 Task: Create a due date automation trigger when advanced on, on the wednesday of the week a card is due add dates not due next week at 11:00 AM.
Action: Mouse pressed left at (444, 259)
Screenshot: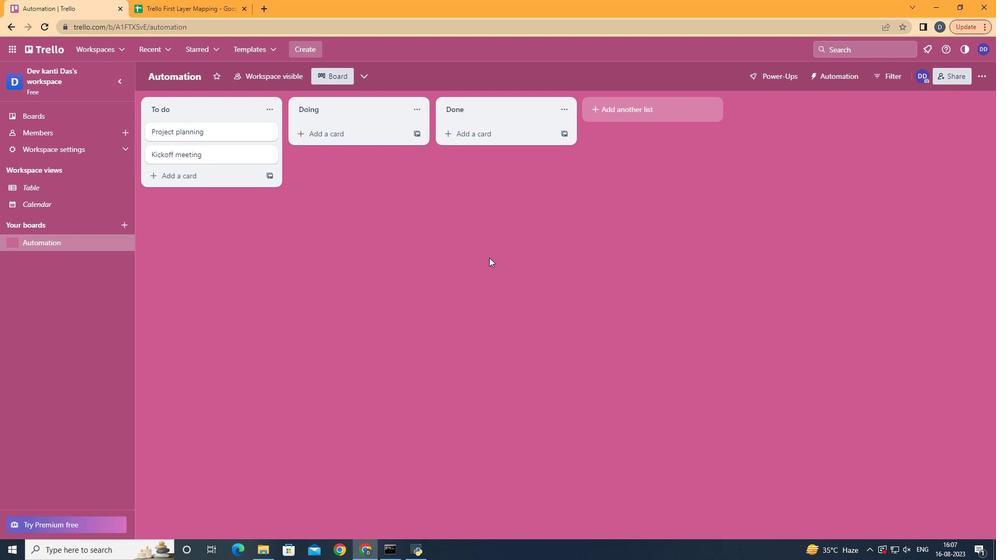 
Action: Mouse moved to (984, 65)
Screenshot: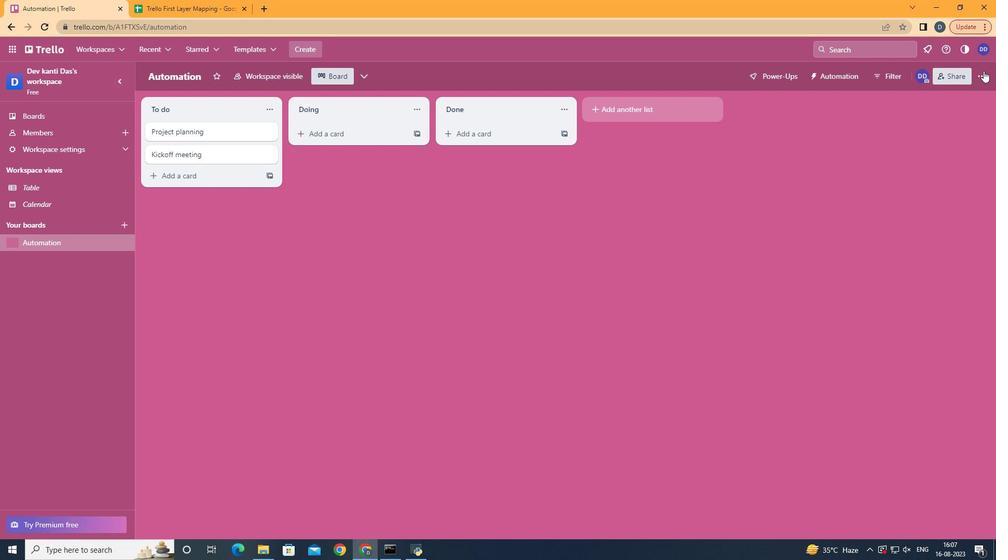 
Action: Mouse pressed left at (984, 65)
Screenshot: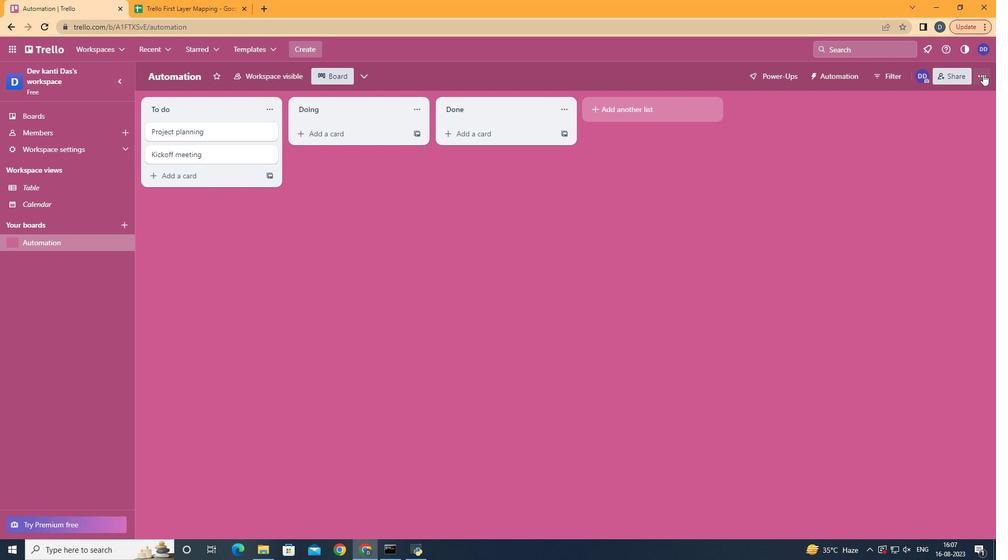 
Action: Mouse moved to (983, 74)
Screenshot: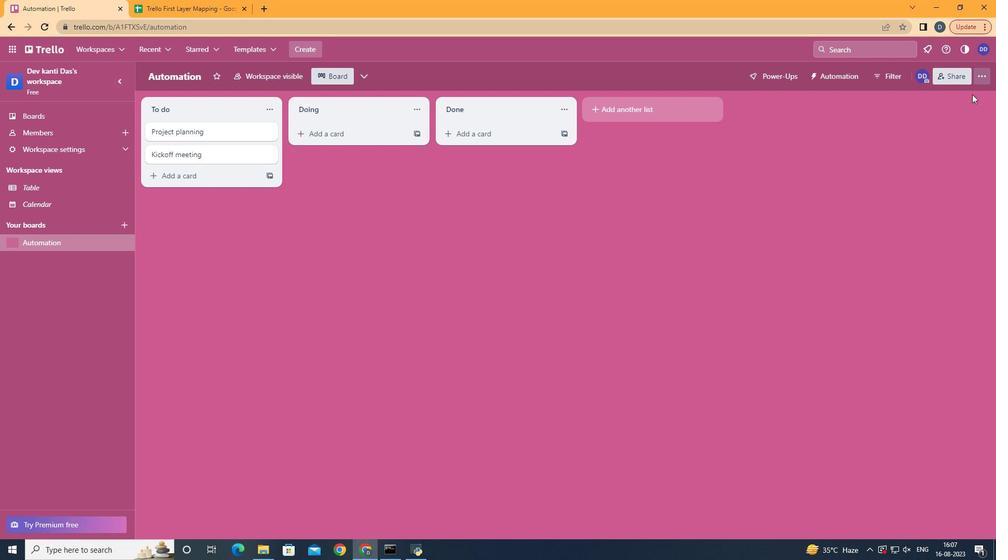 
Action: Mouse pressed left at (983, 74)
Screenshot: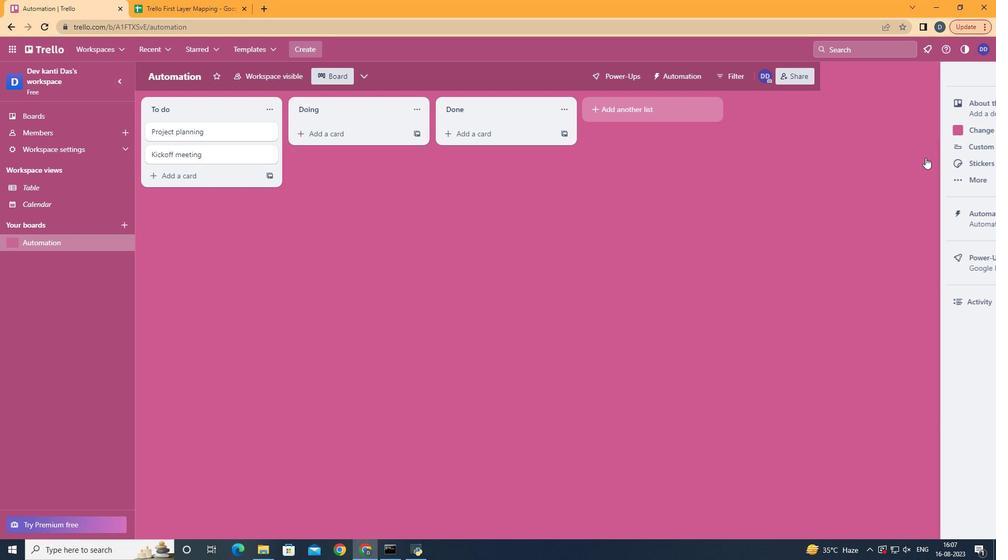 
Action: Mouse moved to (887, 230)
Screenshot: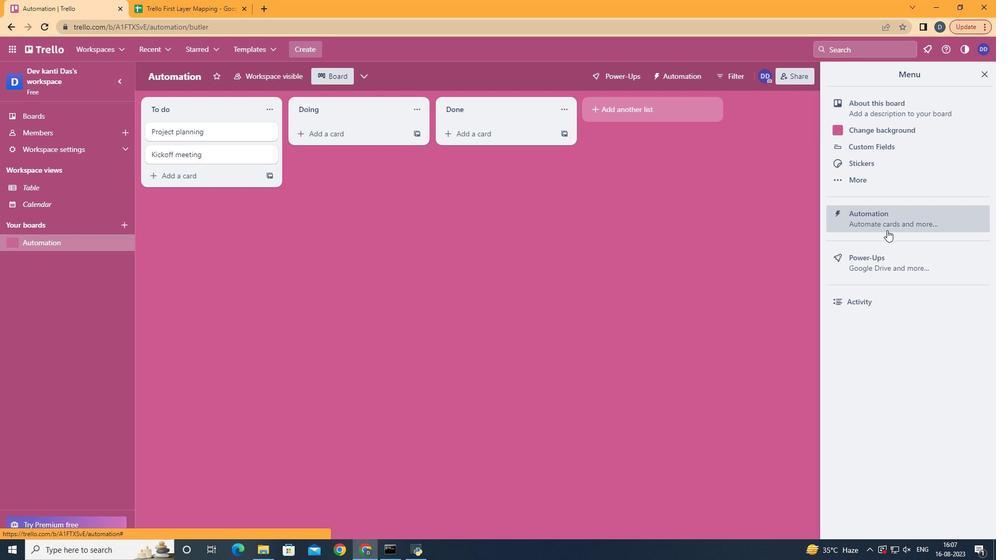 
Action: Mouse pressed left at (887, 230)
Screenshot: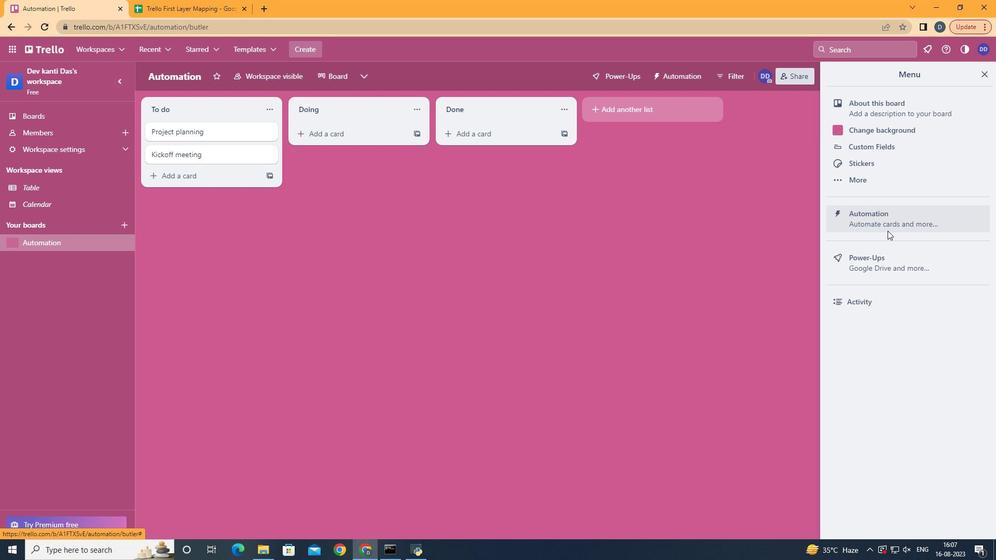 
Action: Mouse moved to (224, 201)
Screenshot: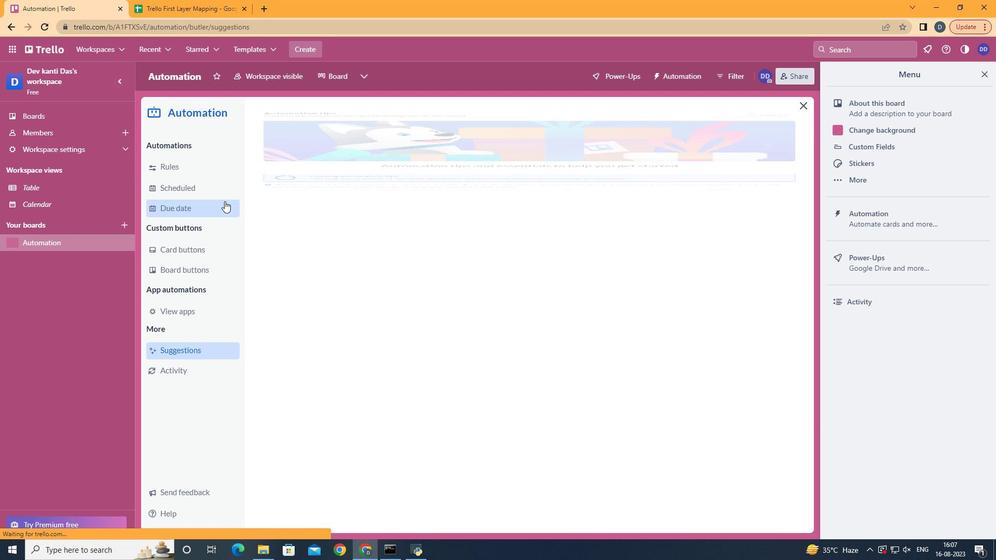 
Action: Mouse pressed left at (224, 201)
Screenshot: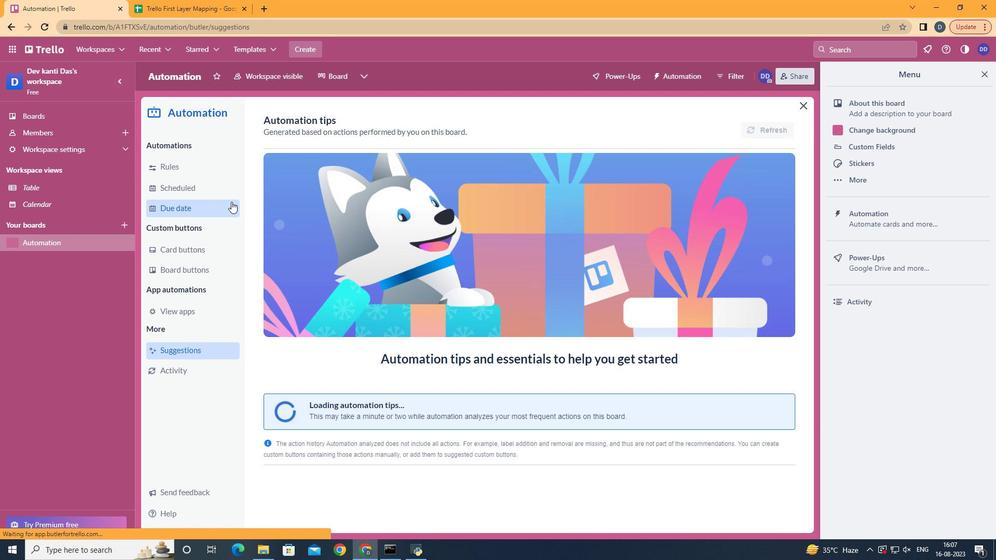 
Action: Mouse moved to (729, 124)
Screenshot: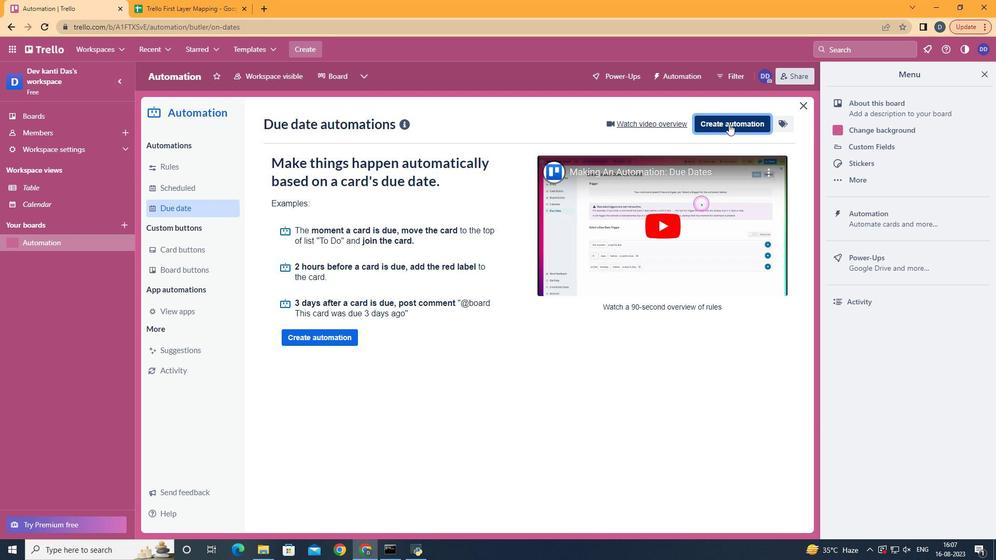 
Action: Mouse pressed left at (729, 124)
Screenshot: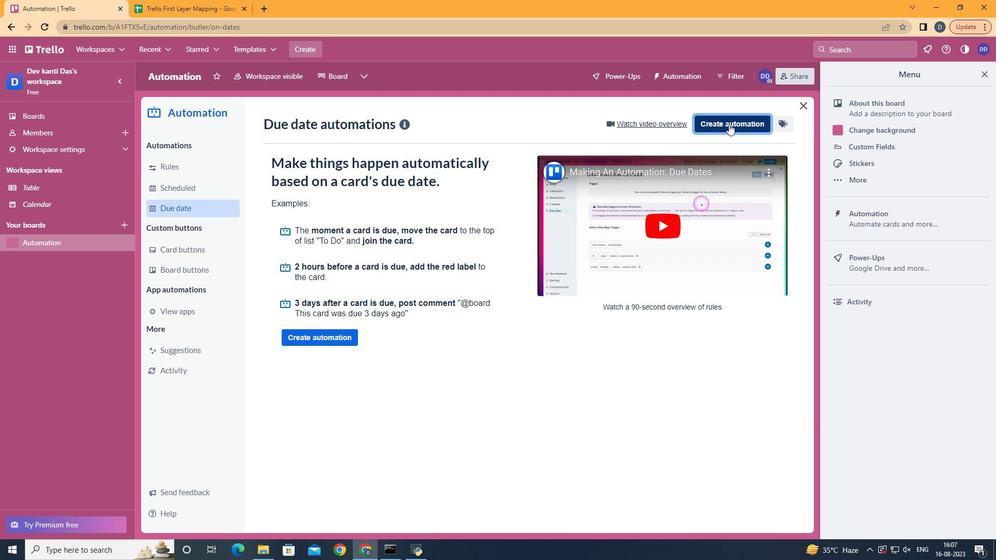 
Action: Mouse moved to (492, 226)
Screenshot: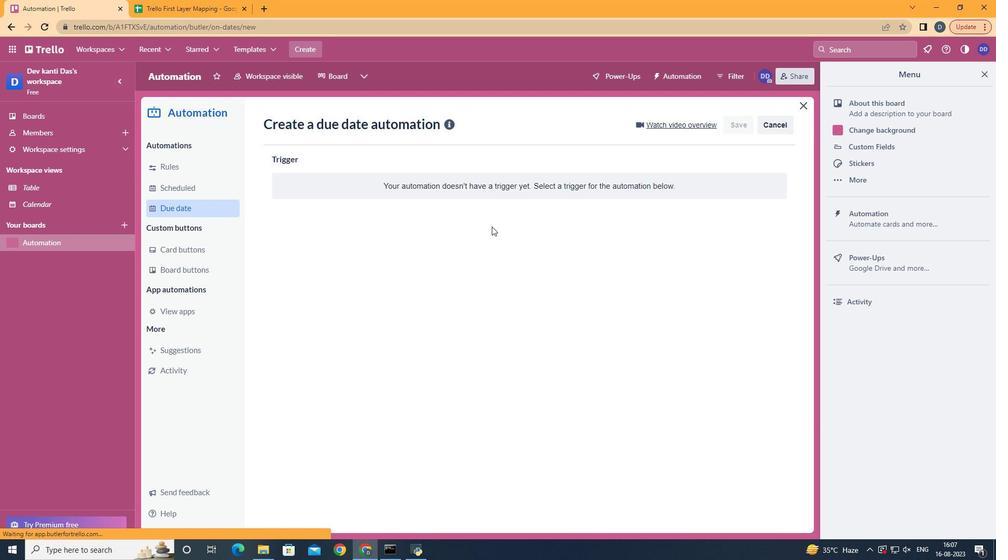 
Action: Mouse pressed left at (492, 226)
Screenshot: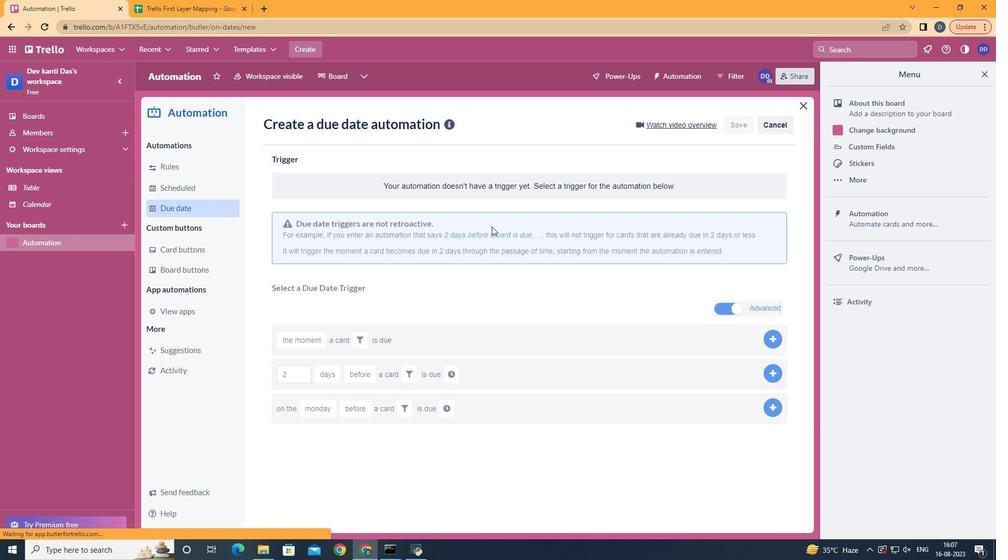 
Action: Mouse moved to (339, 316)
Screenshot: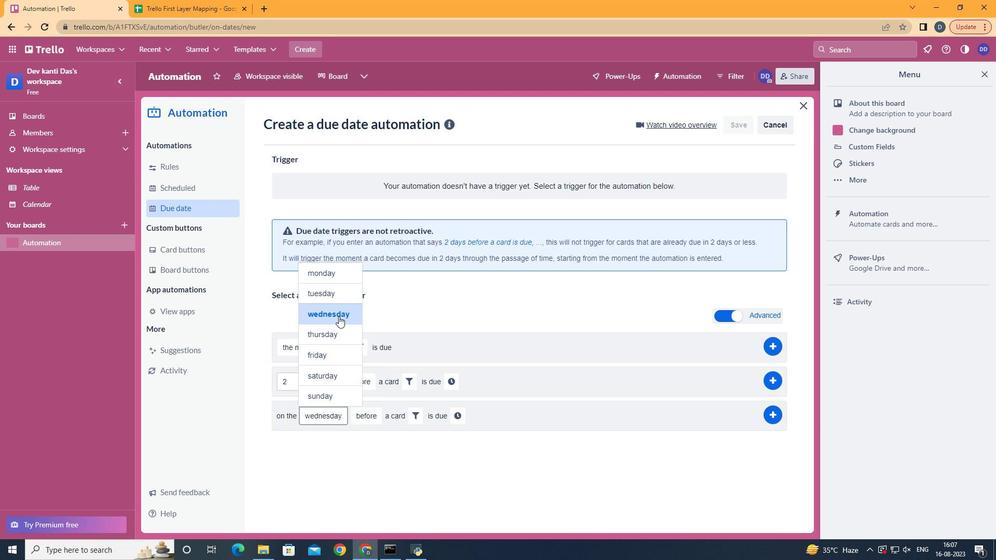 
Action: Mouse pressed left at (339, 316)
Screenshot: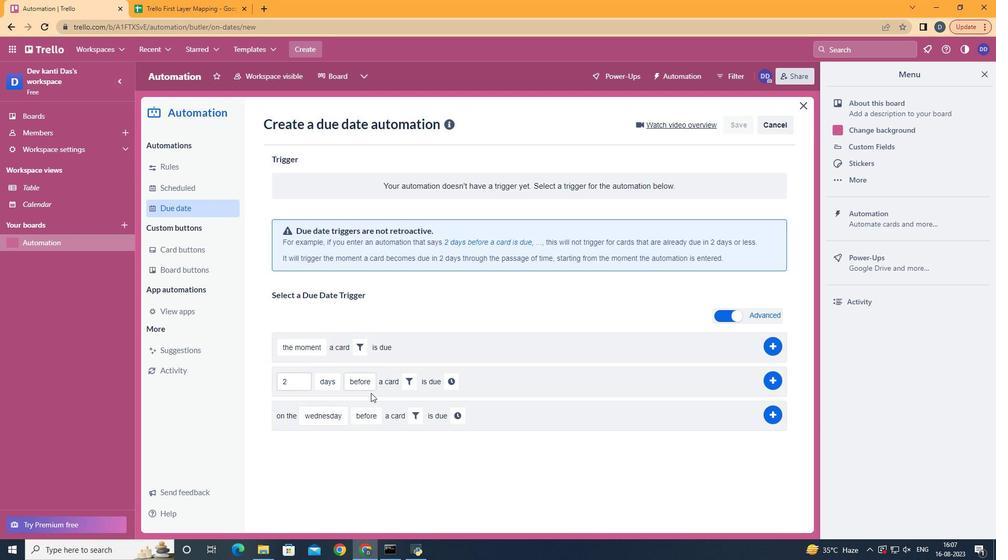 
Action: Mouse moved to (383, 476)
Screenshot: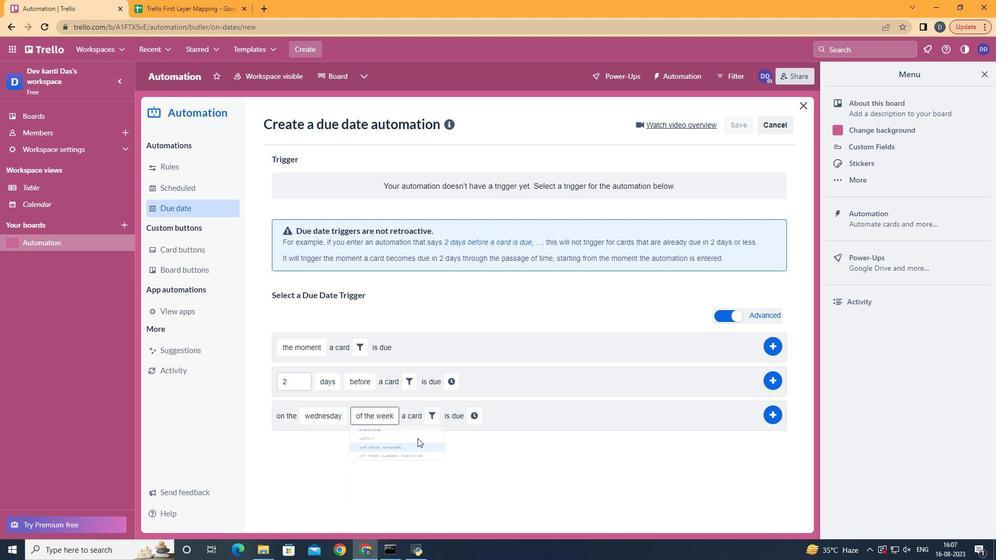 
Action: Mouse pressed left at (383, 476)
Screenshot: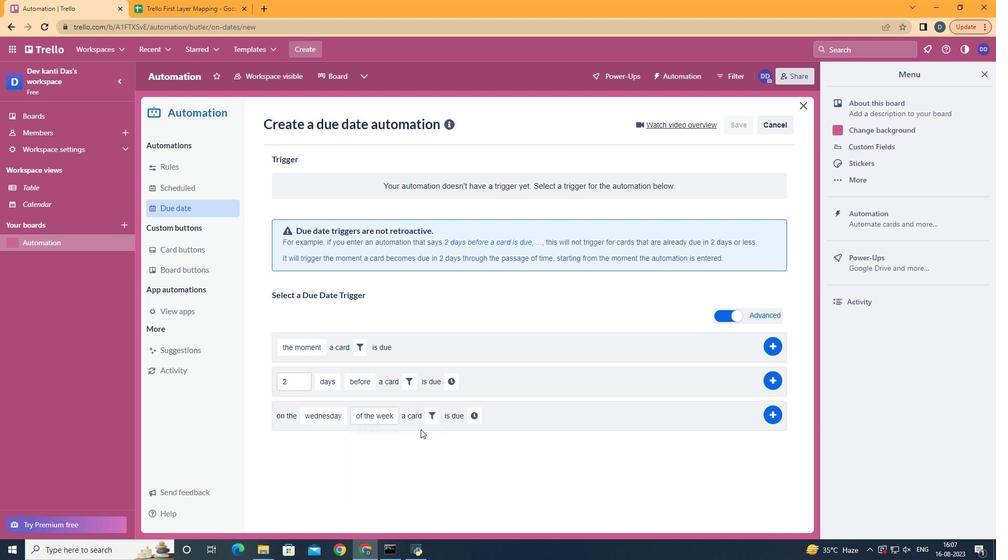 
Action: Mouse moved to (438, 409)
Screenshot: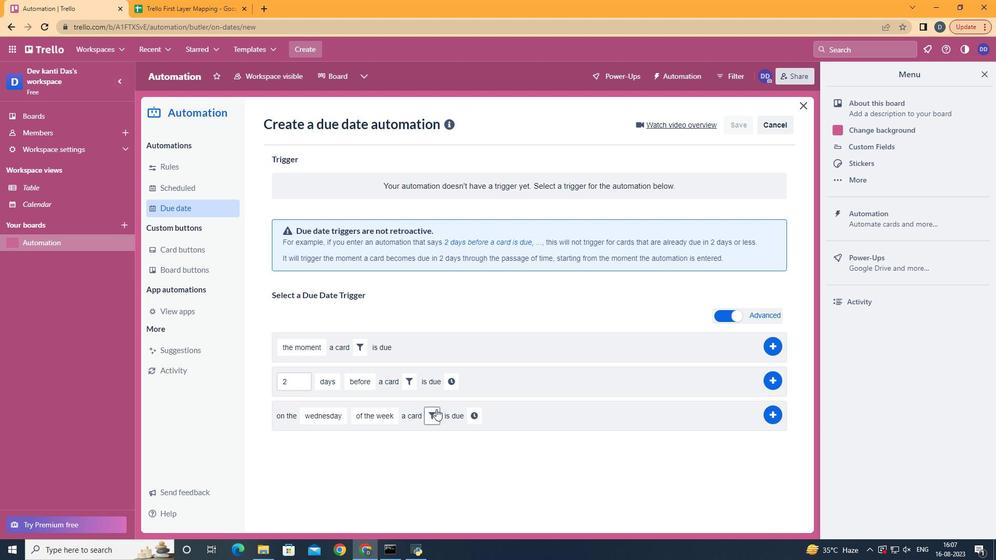 
Action: Mouse pressed left at (438, 409)
Screenshot: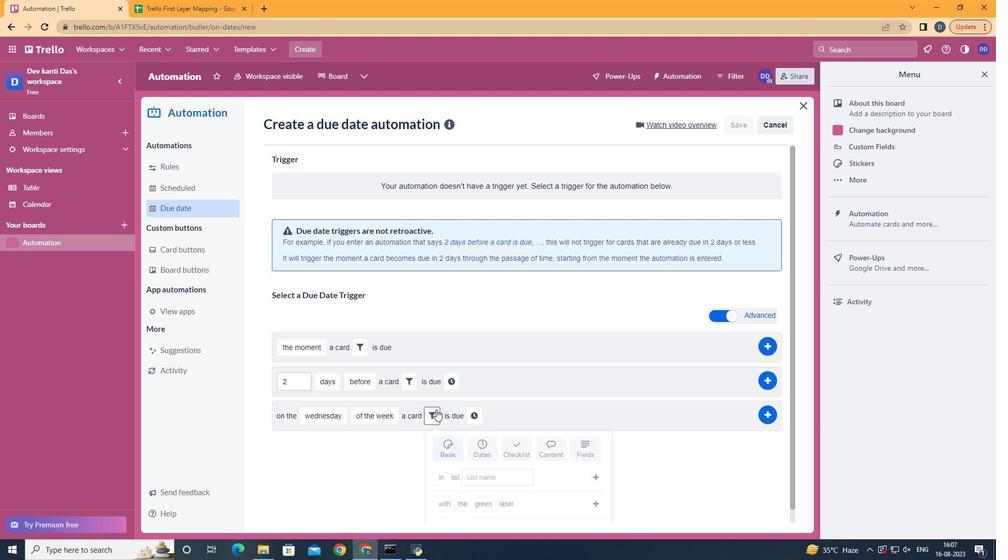 
Action: Mouse moved to (484, 449)
Screenshot: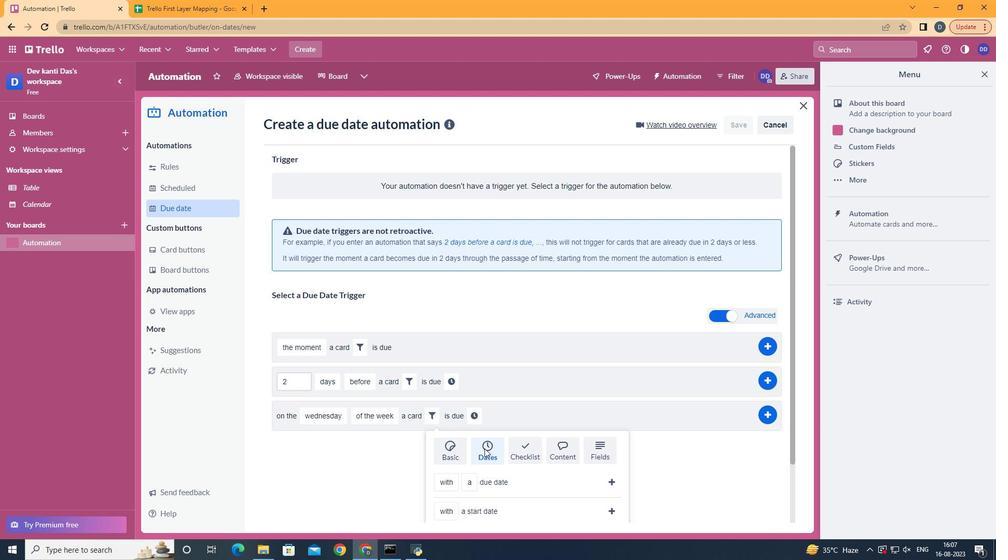
Action: Mouse pressed left at (484, 449)
Screenshot: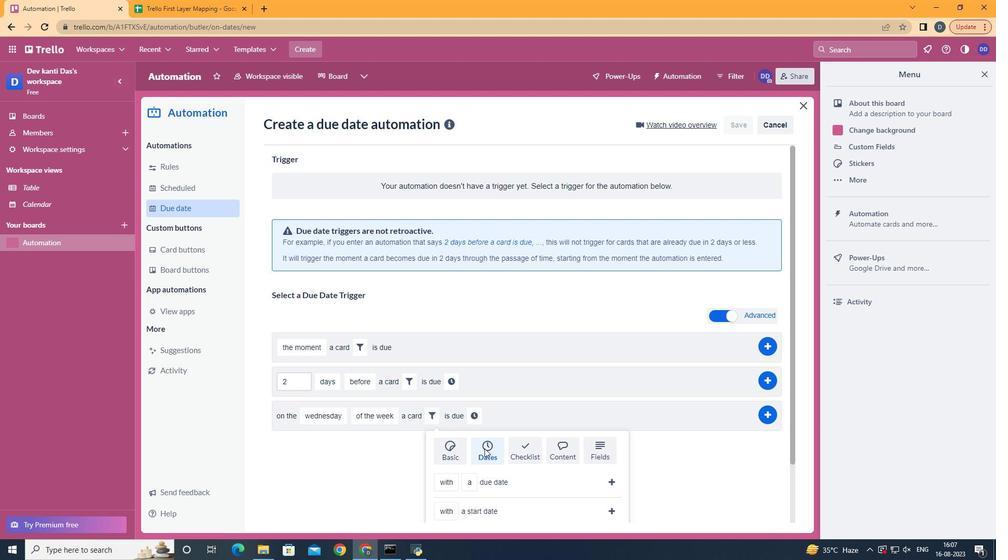 
Action: Mouse scrolled (484, 448) with delta (0, 0)
Screenshot: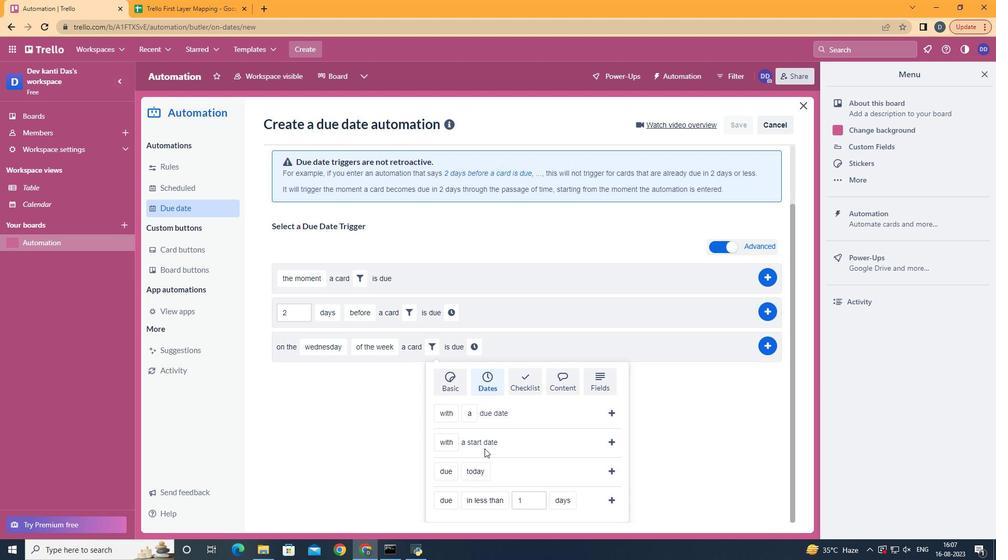 
Action: Mouse scrolled (484, 448) with delta (0, 0)
Screenshot: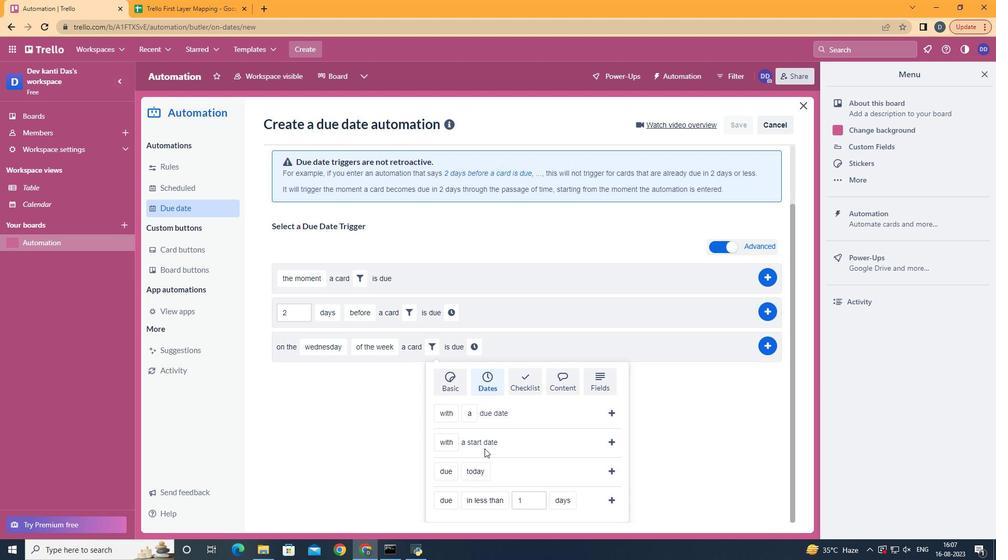 
Action: Mouse scrolled (484, 448) with delta (0, 0)
Screenshot: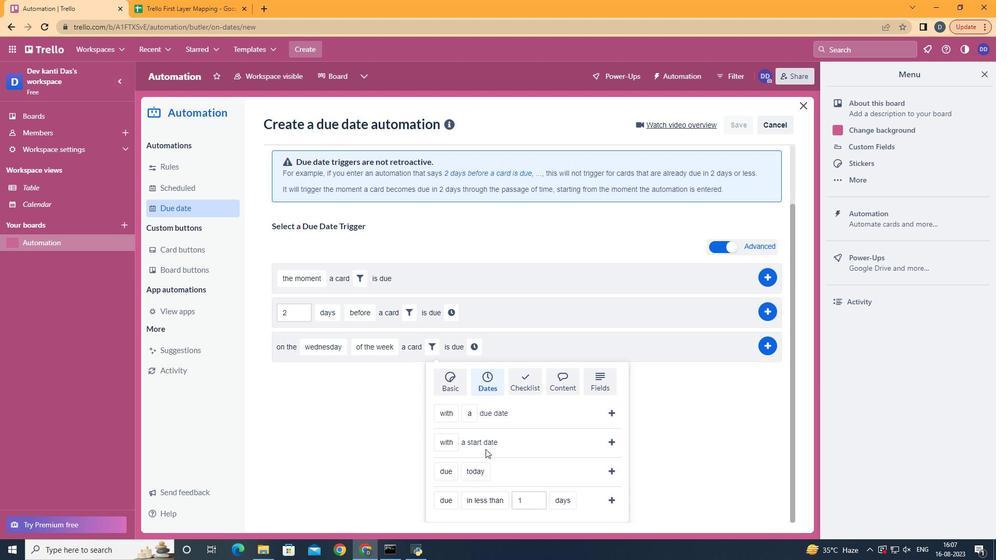 
Action: Mouse scrolled (484, 448) with delta (0, 0)
Screenshot: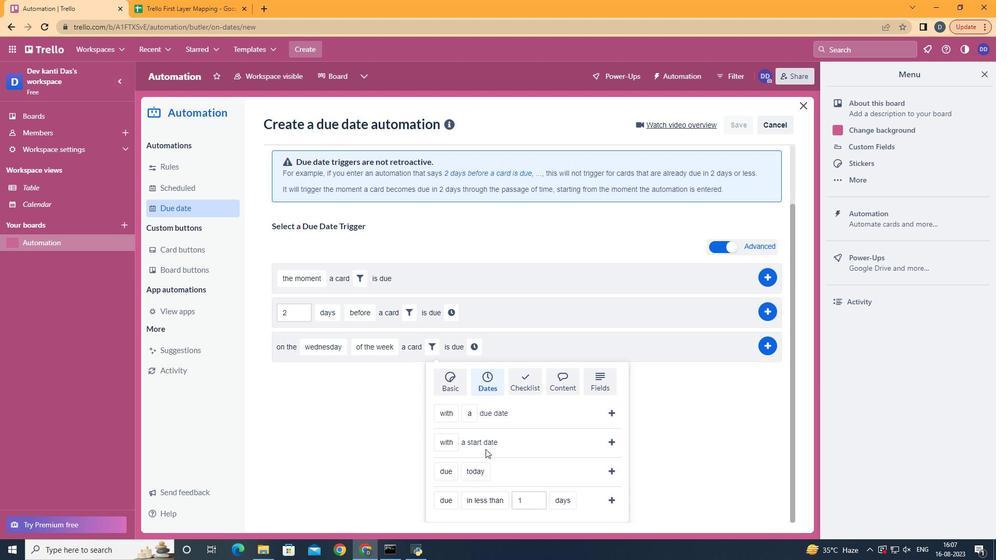 
Action: Mouse moved to (465, 407)
Screenshot: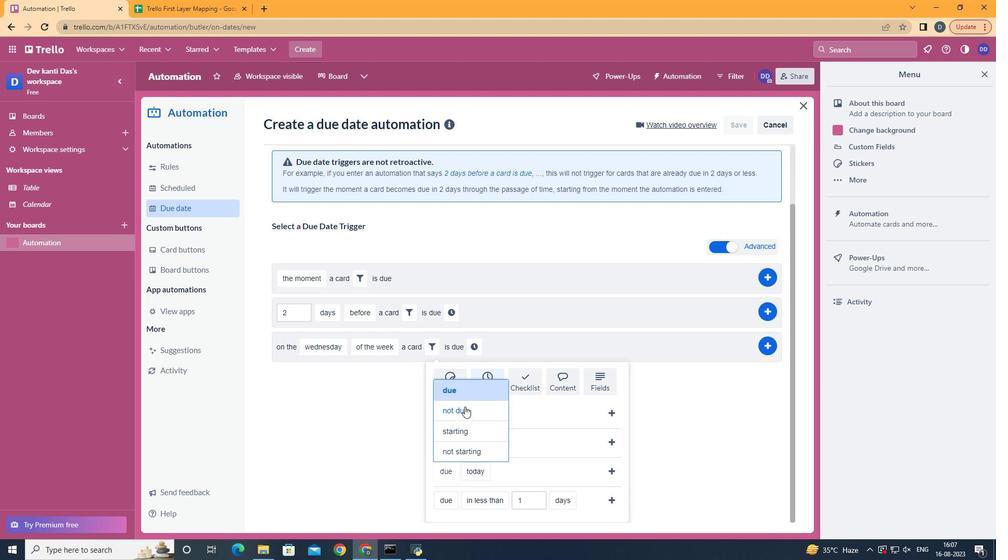 
Action: Mouse pressed left at (465, 407)
Screenshot: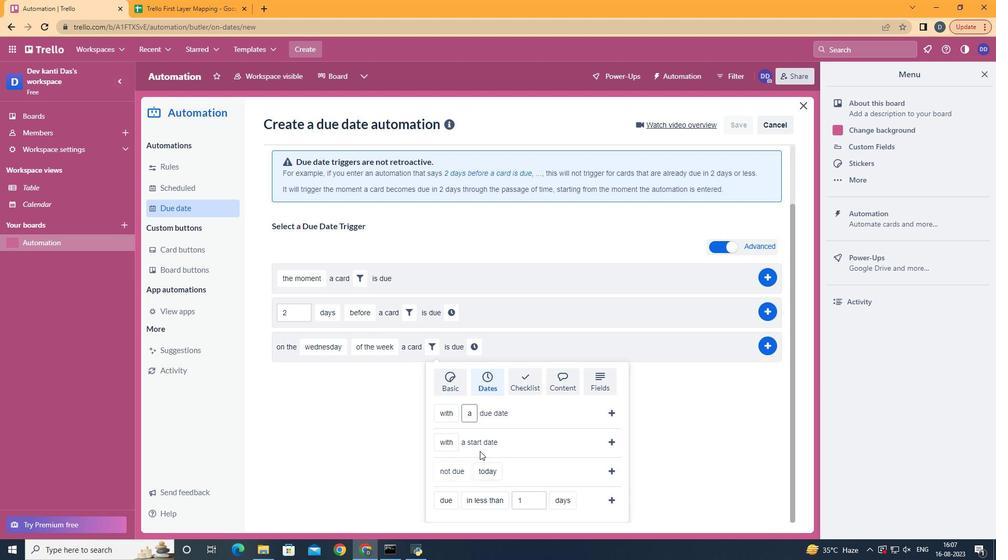 
Action: Mouse moved to (506, 405)
Screenshot: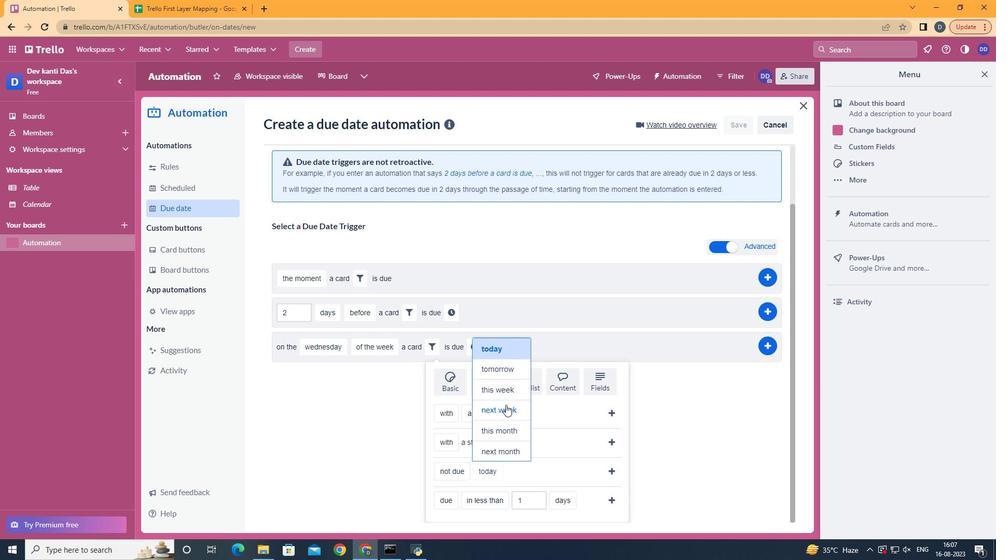 
Action: Mouse pressed left at (506, 405)
Screenshot: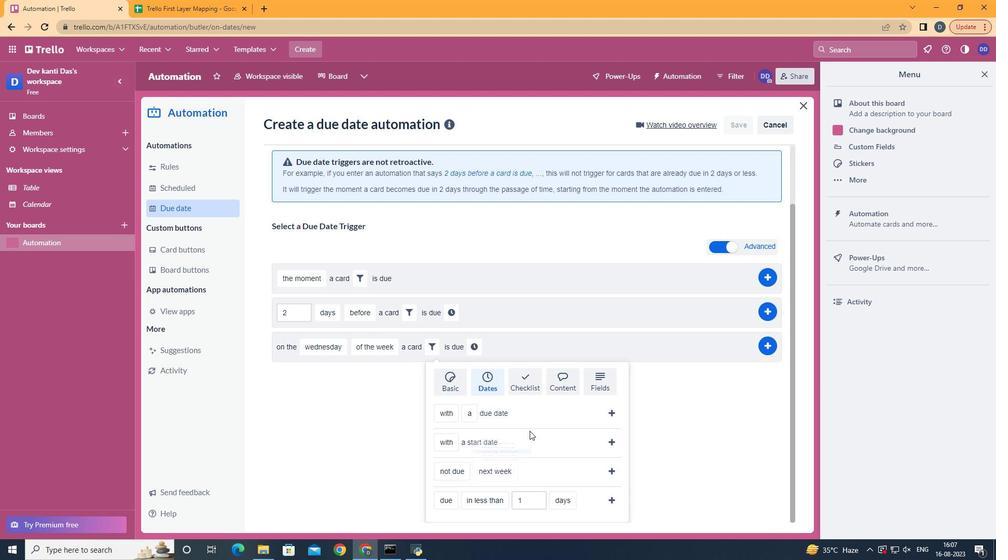 
Action: Mouse moved to (605, 469)
Screenshot: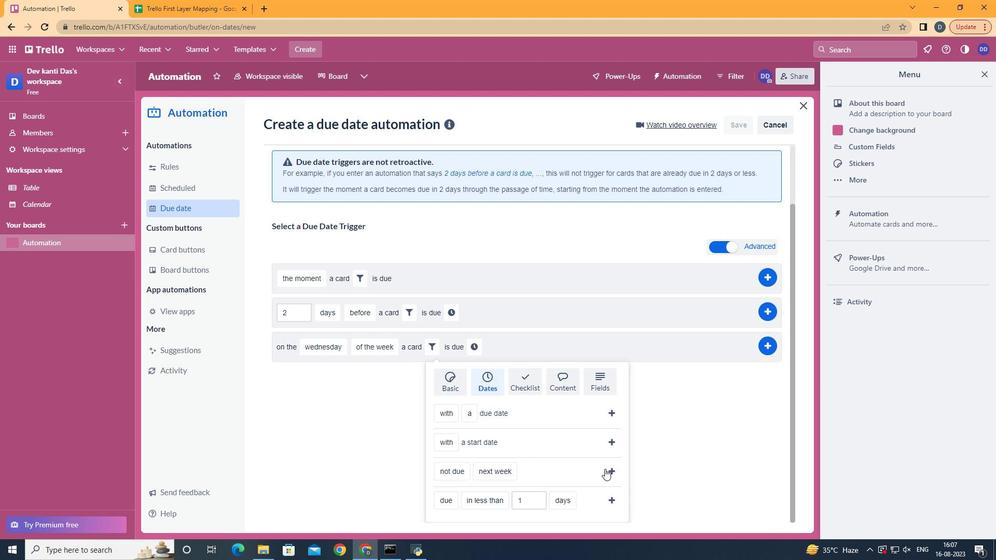 
Action: Mouse pressed left at (605, 469)
Screenshot: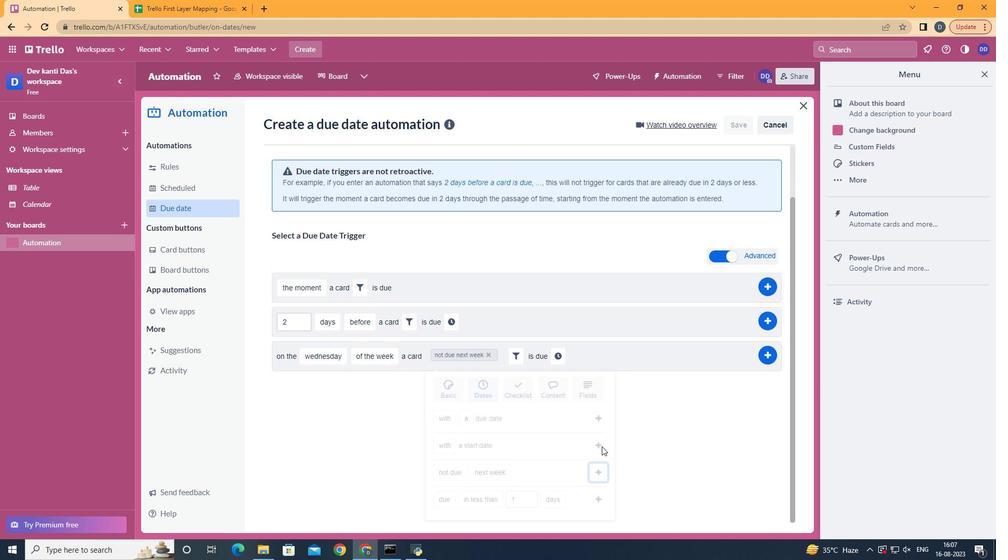 
Action: Mouse moved to (557, 415)
Screenshot: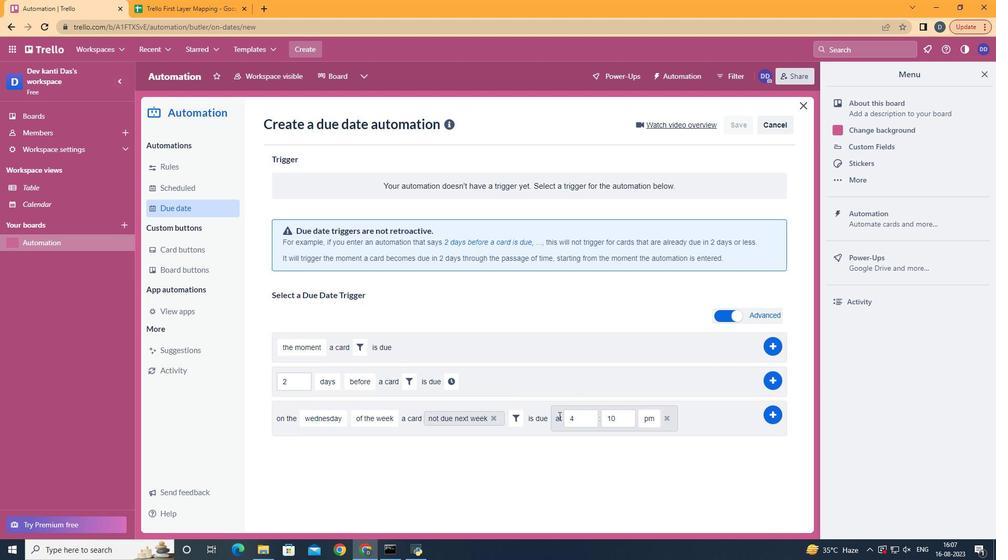 
Action: Mouse pressed left at (557, 415)
Screenshot: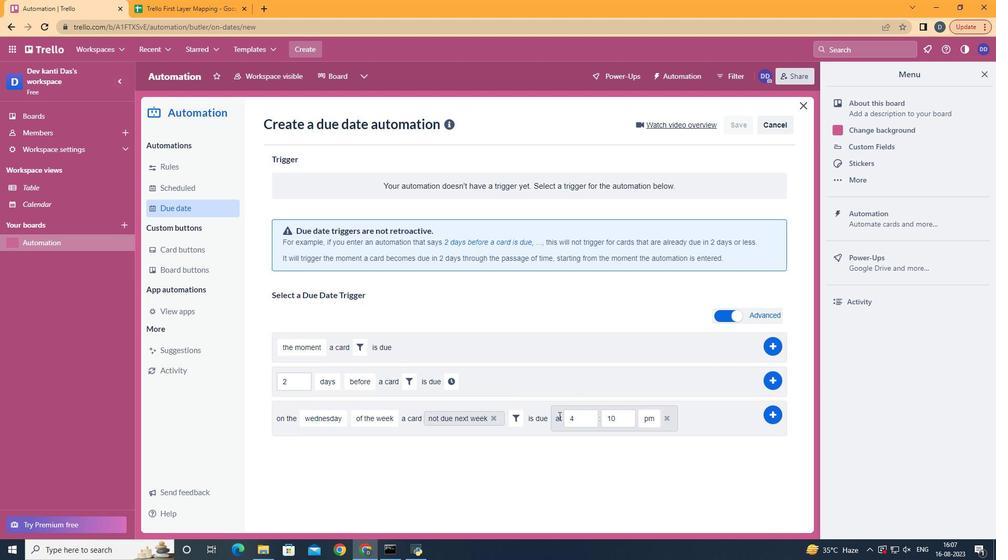 
Action: Mouse moved to (579, 417)
Screenshot: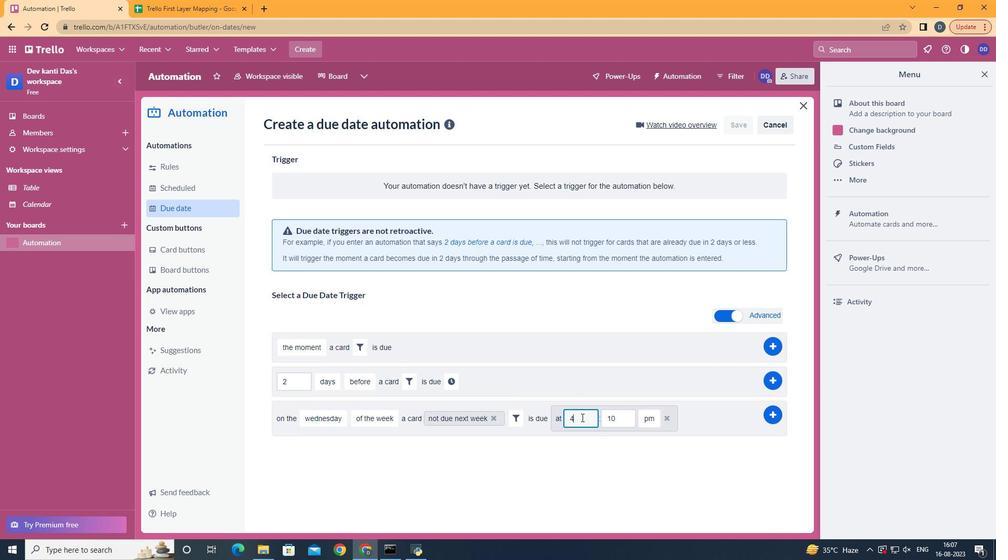
Action: Mouse pressed left at (579, 417)
Screenshot: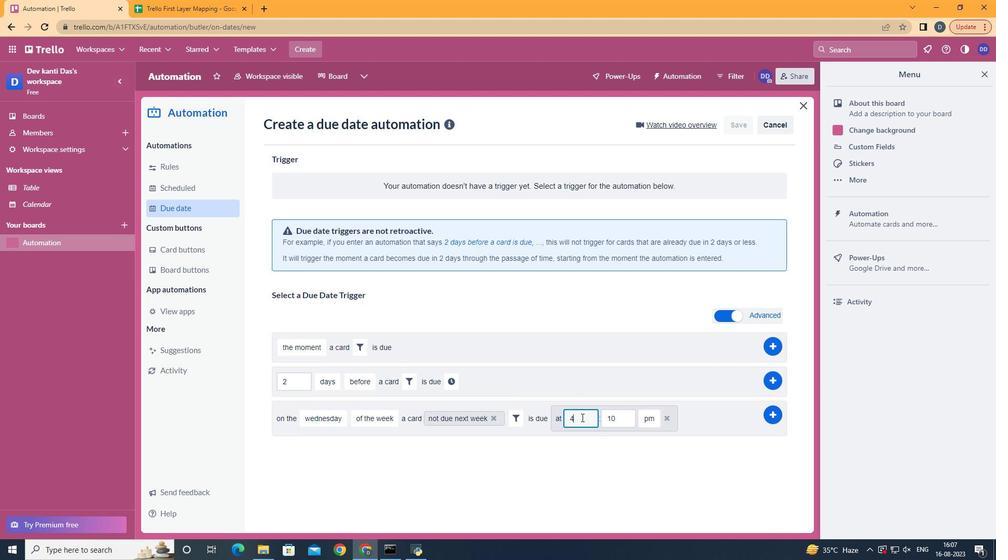 
Action: Mouse moved to (582, 417)
Screenshot: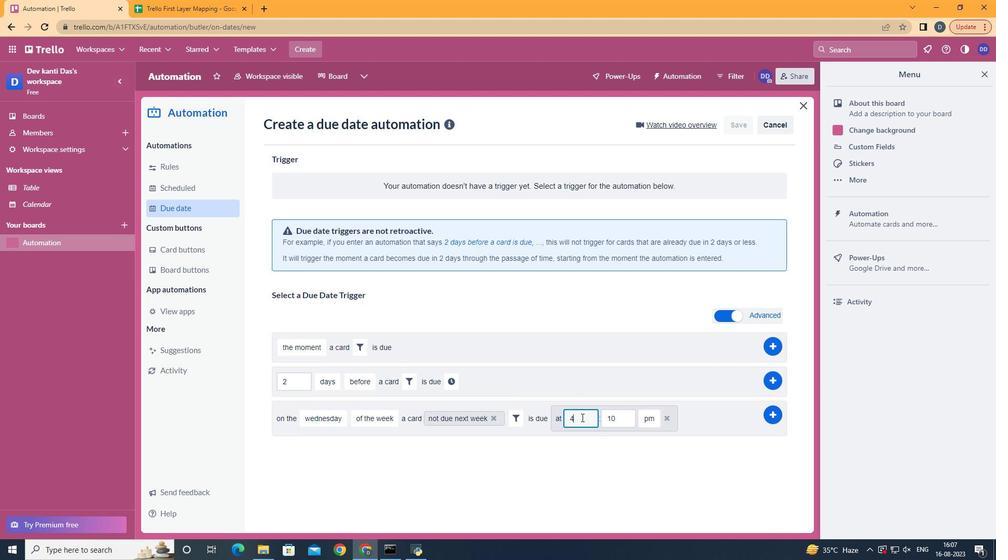 
Action: Key pressed <Key.backspace>11
Screenshot: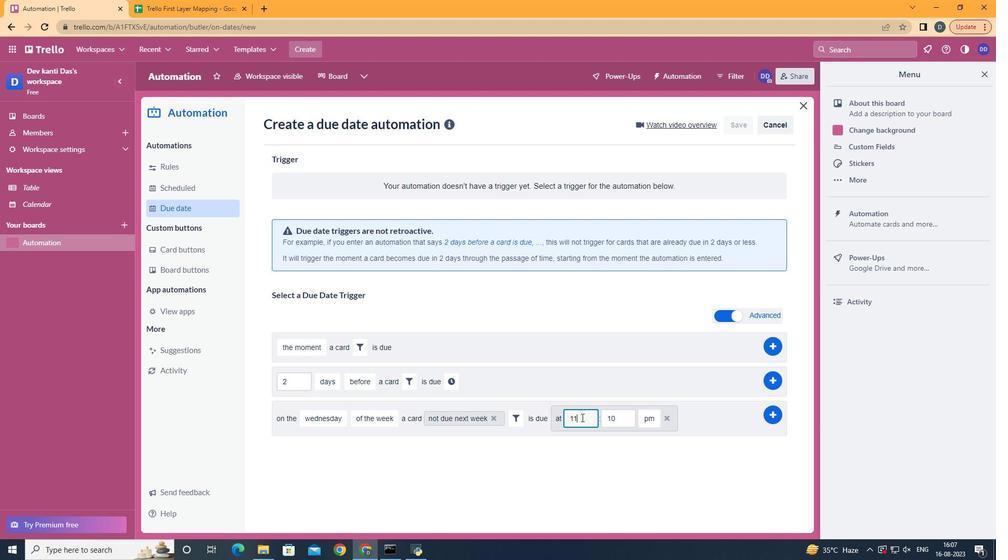 
Action: Mouse moved to (623, 420)
Screenshot: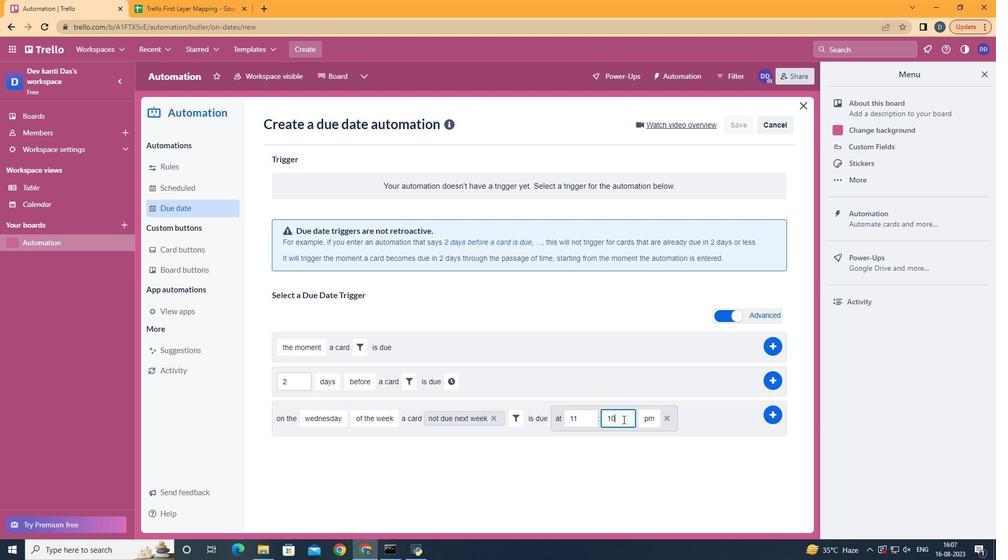 
Action: Mouse pressed left at (623, 420)
Screenshot: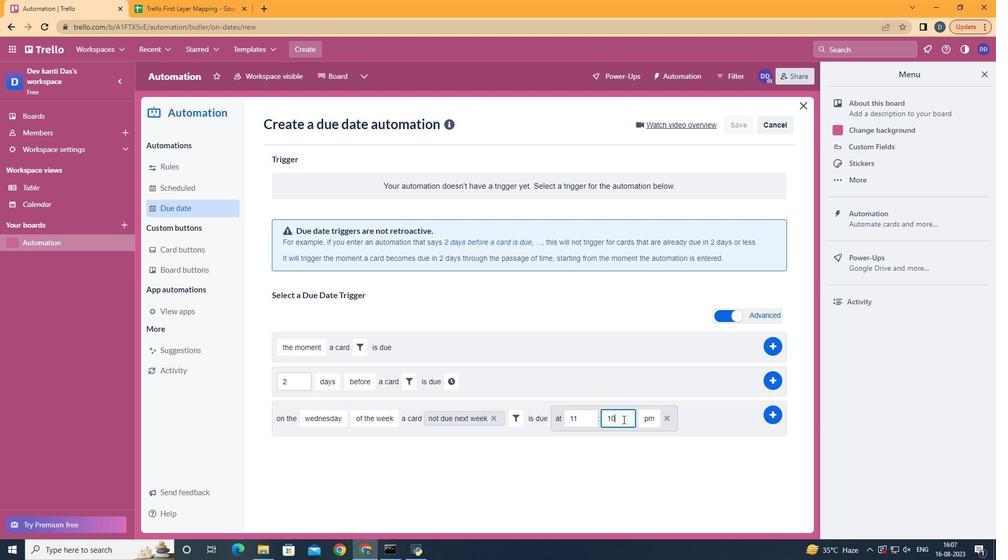 
Action: Key pressed <Key.backspace><Key.backspace><Key.backspace>00
Screenshot: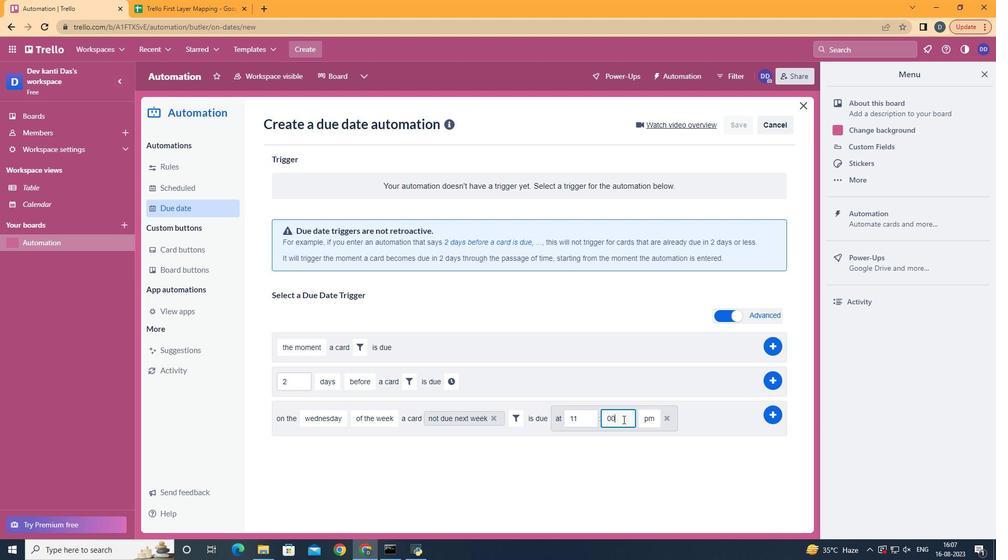 
Action: Mouse moved to (647, 437)
Screenshot: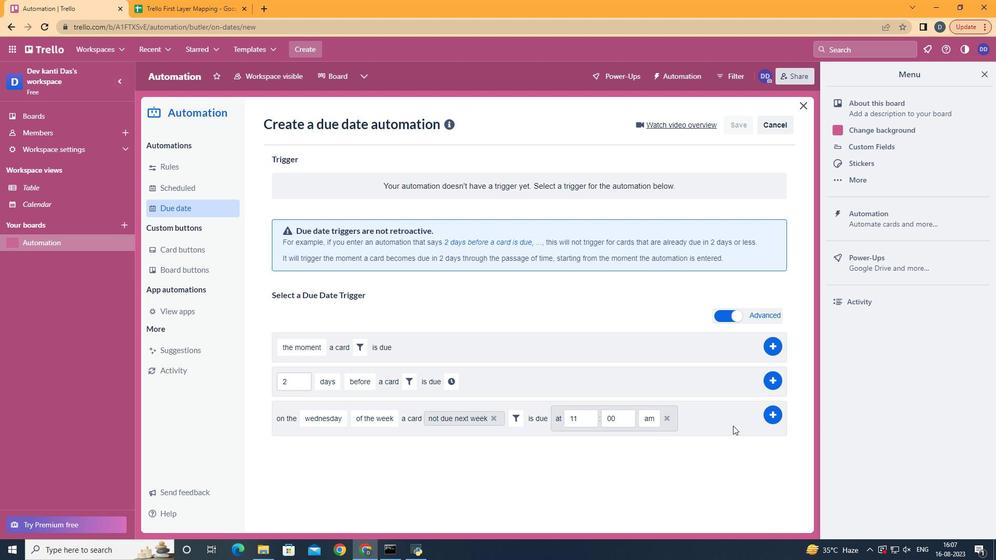 
Action: Mouse pressed left at (647, 437)
Screenshot: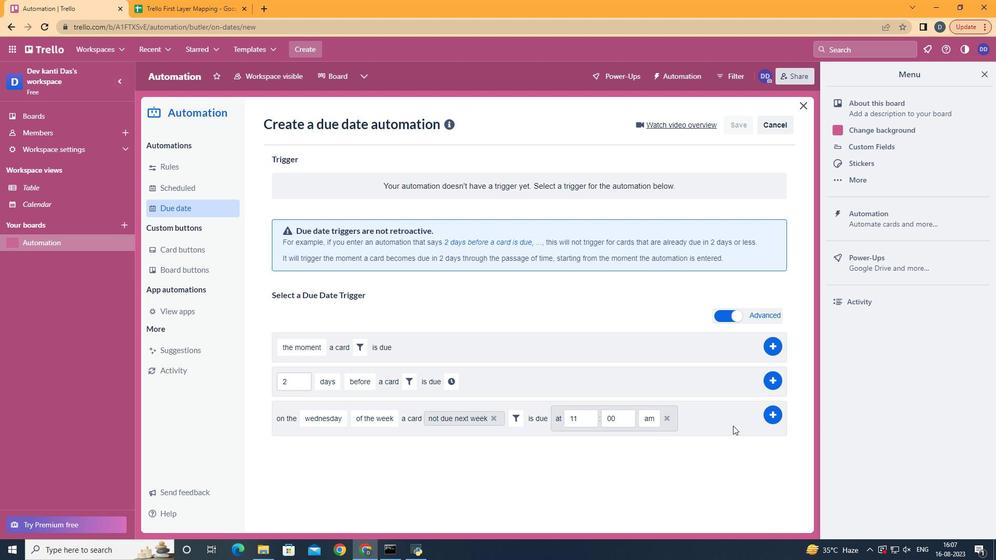 
Action: Mouse moved to (768, 414)
Screenshot: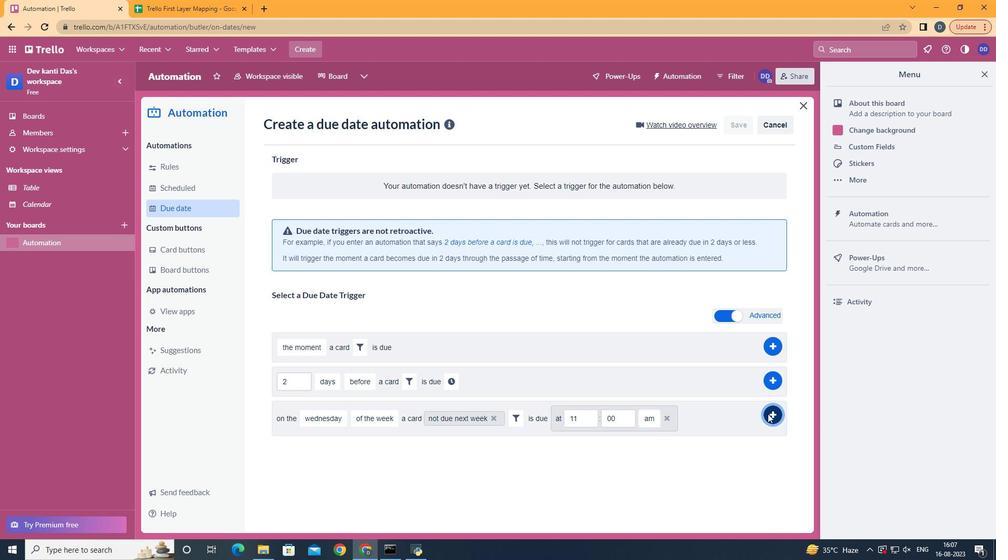 
Action: Mouse pressed left at (768, 414)
Screenshot: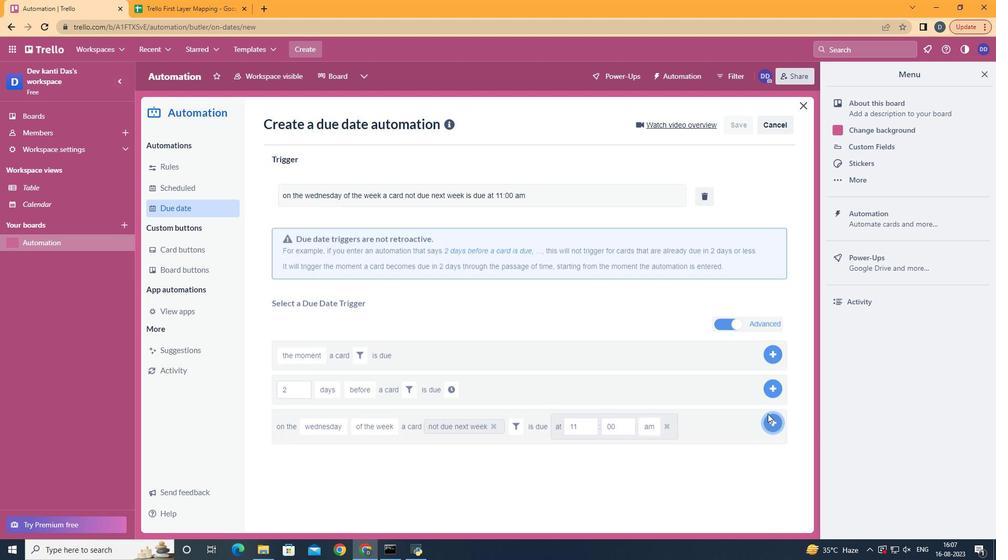 
Action: Mouse moved to (768, 414)
Screenshot: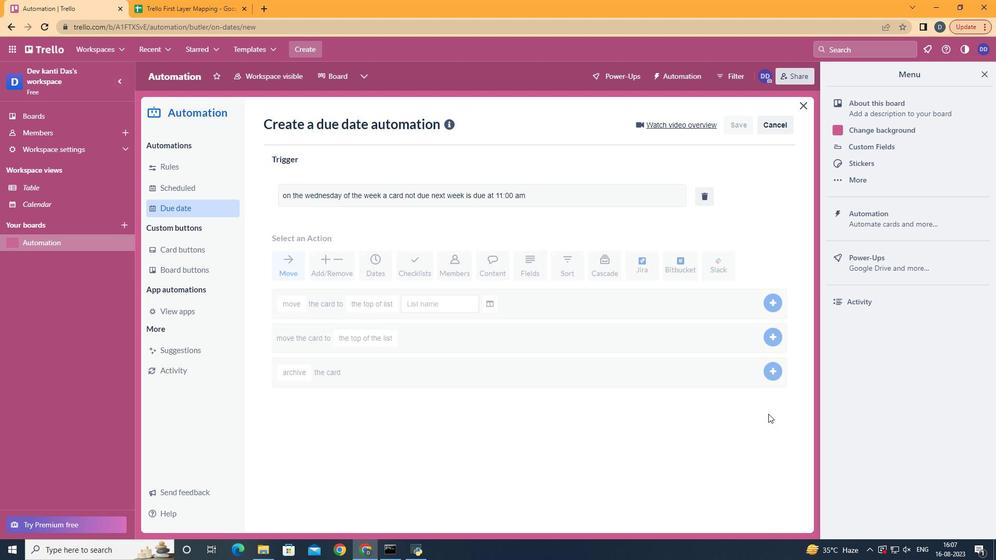 
